 Task: Check the calendar for June 24, 2023, and confirm the date.
Action: Mouse moved to (13, 78)
Screenshot: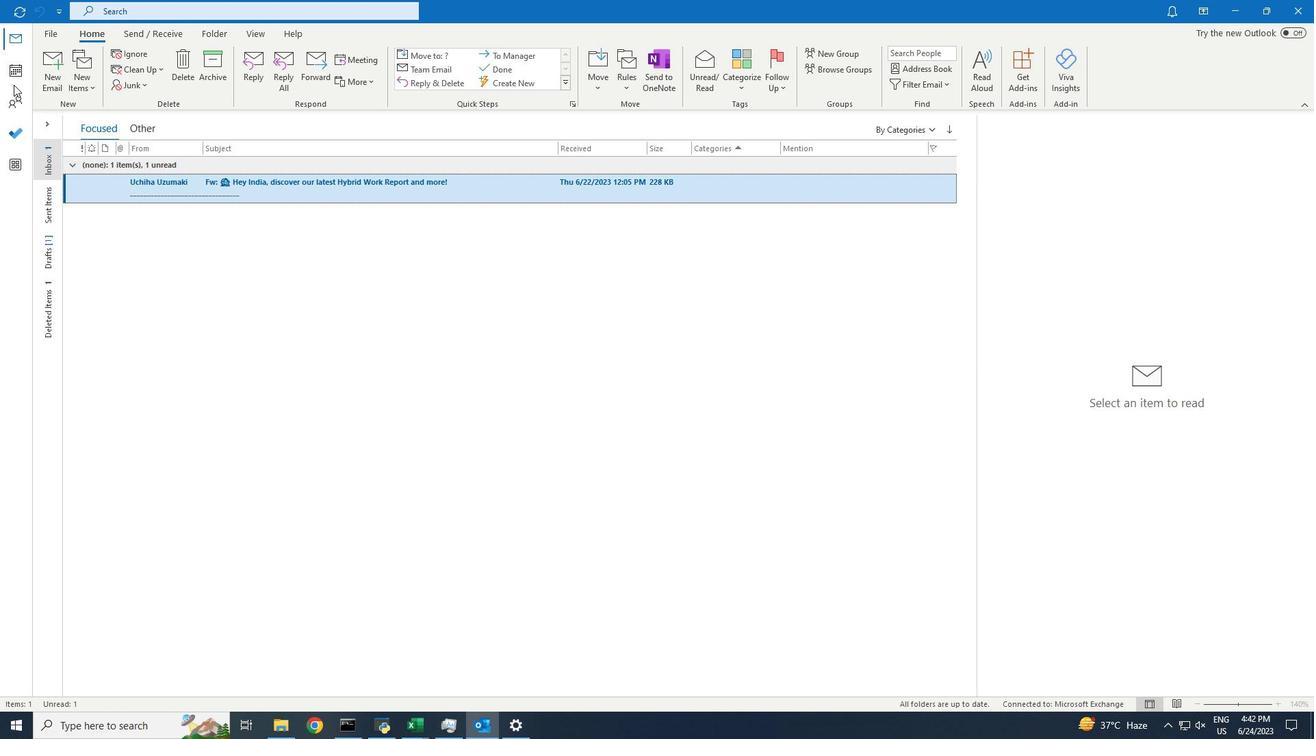 
Action: Mouse pressed left at (13, 78)
Screenshot: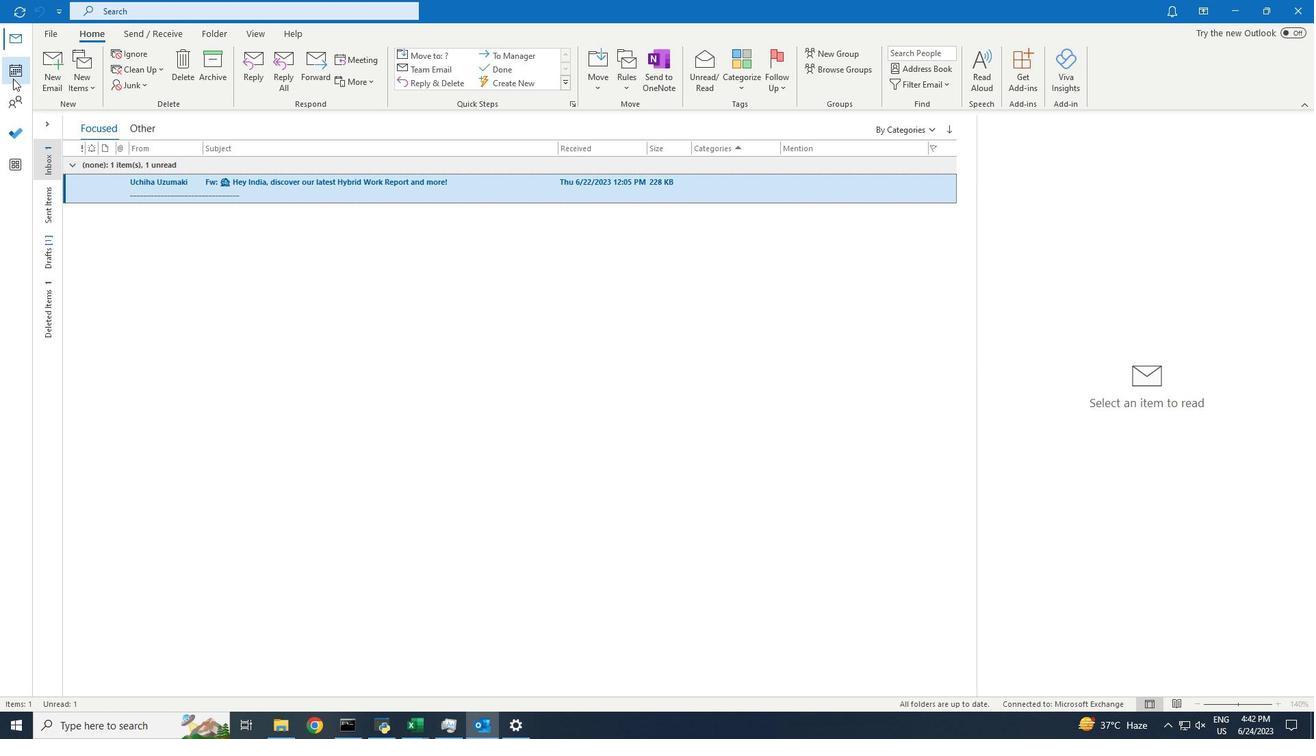 
Action: Mouse moved to (249, 39)
Screenshot: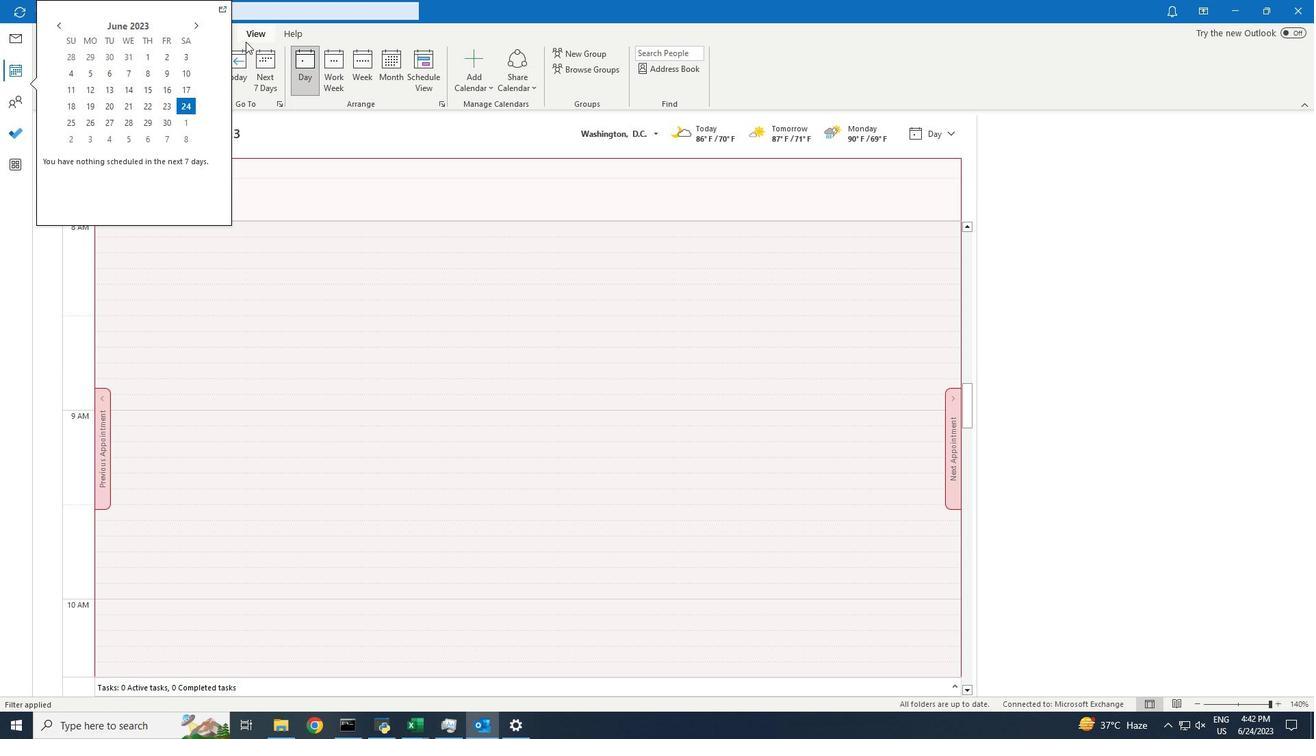 
Action: Mouse pressed left at (249, 39)
Screenshot: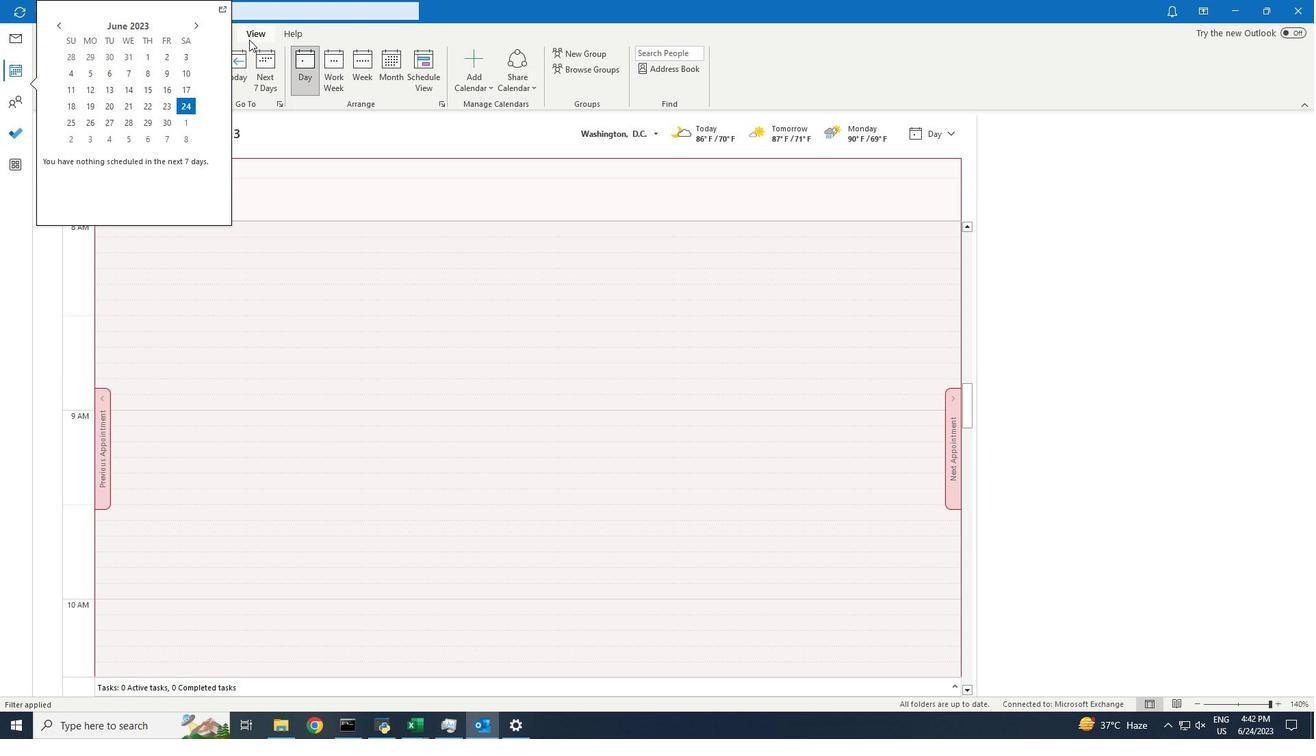 
Action: Mouse moved to (585, 93)
Screenshot: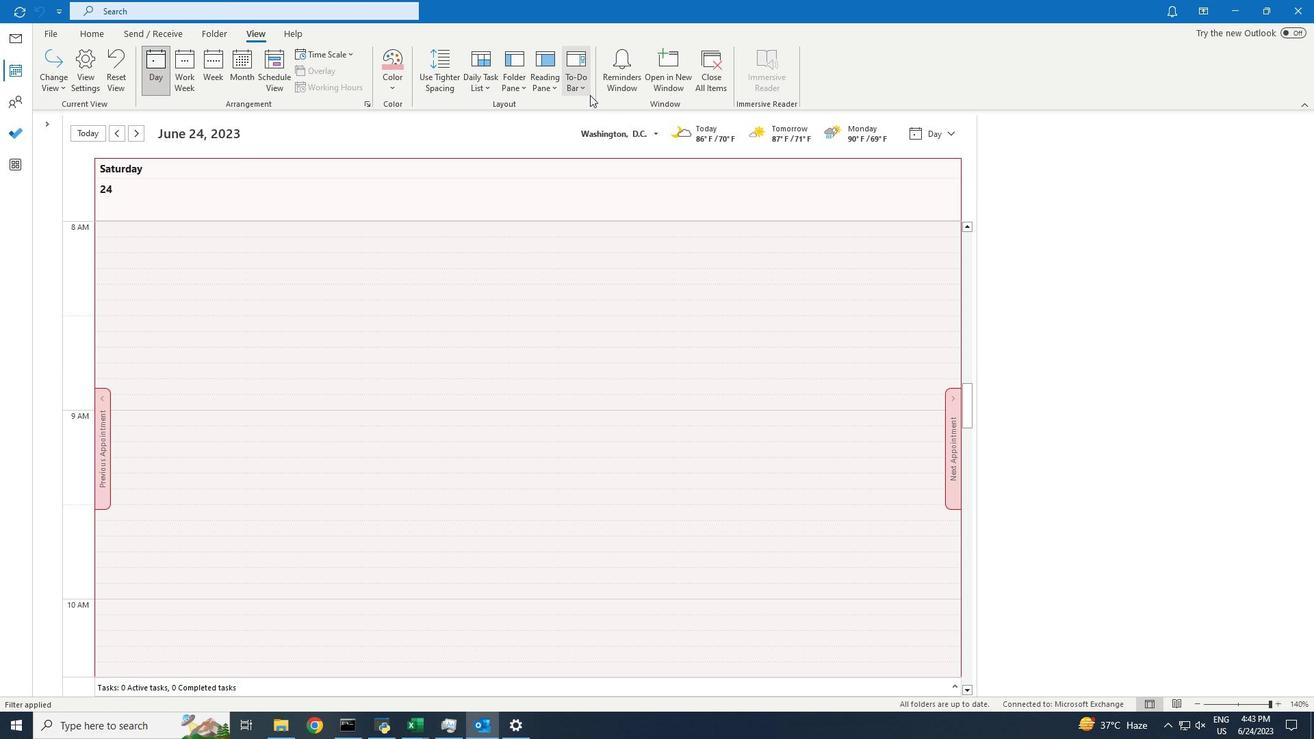 
Action: Mouse pressed left at (585, 93)
Screenshot: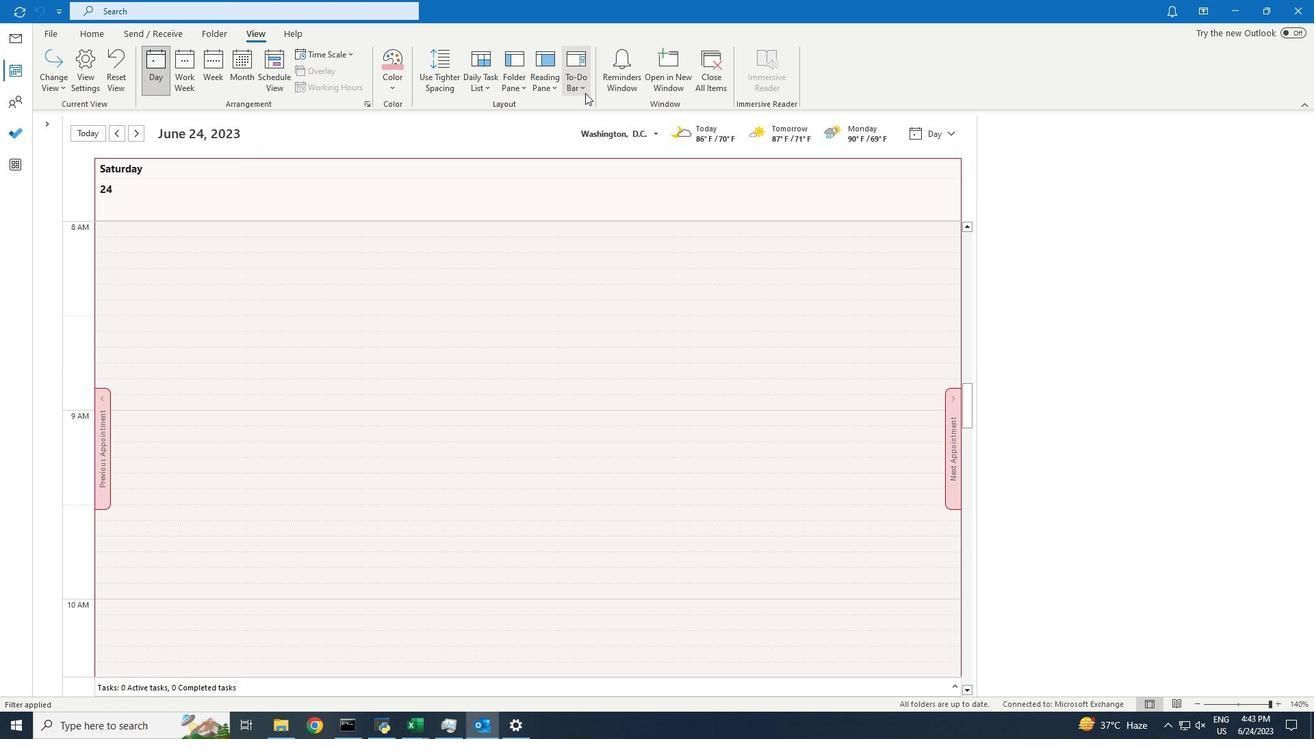 
Action: Mouse moved to (594, 101)
Screenshot: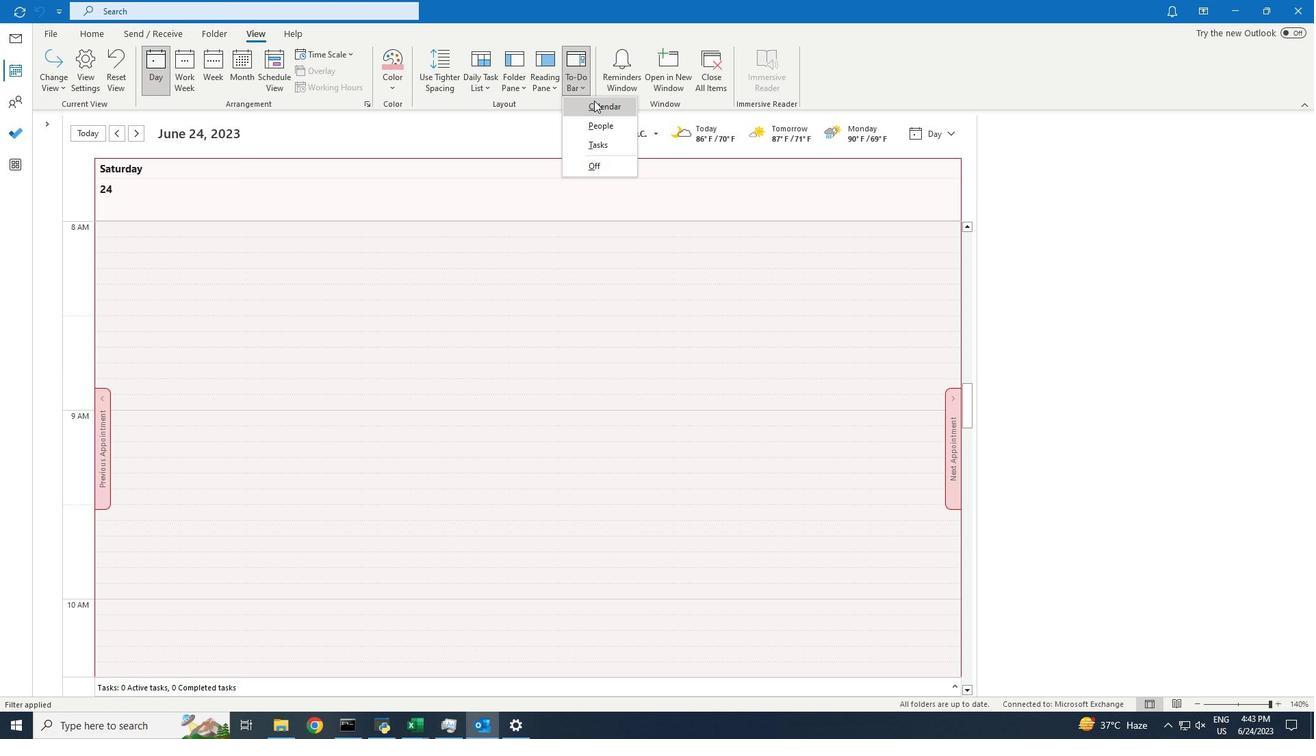 
Action: Mouse pressed left at (594, 101)
Screenshot: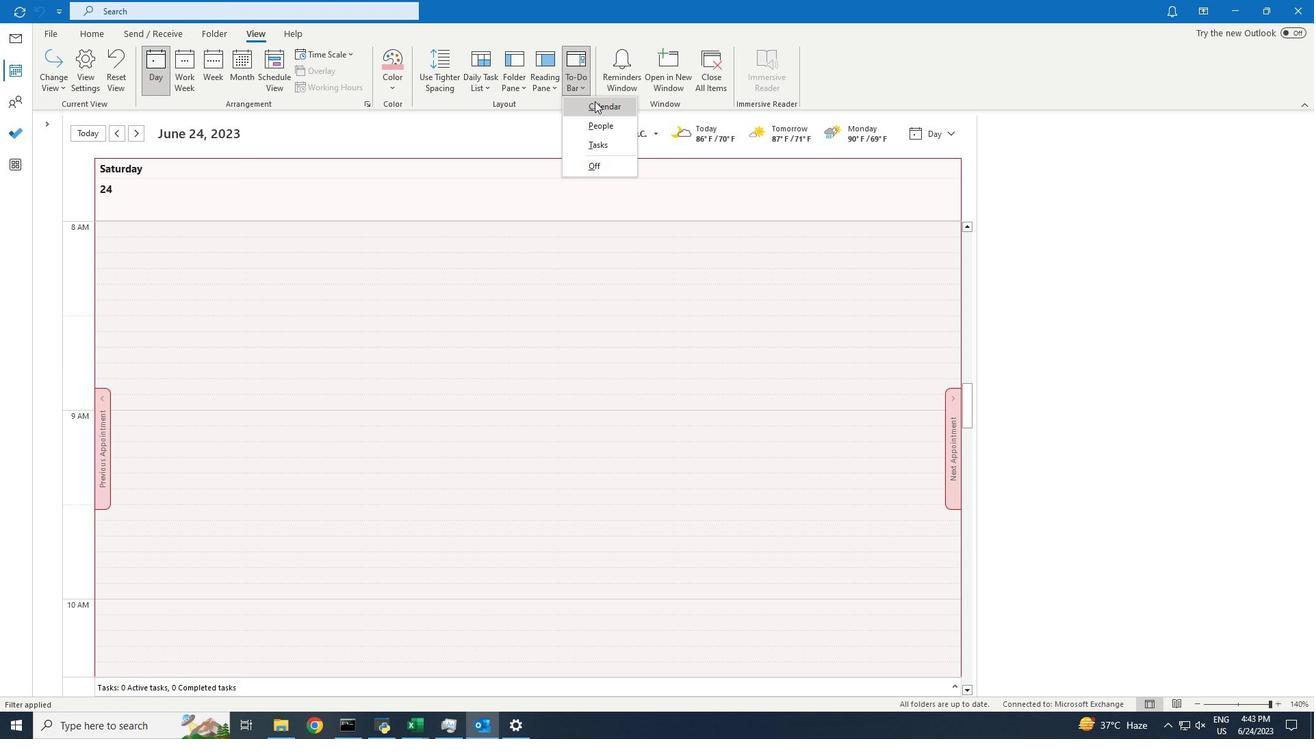 
